 Task: Add career break with type "Gap year".
Action: Mouse moved to (689, 76)
Screenshot: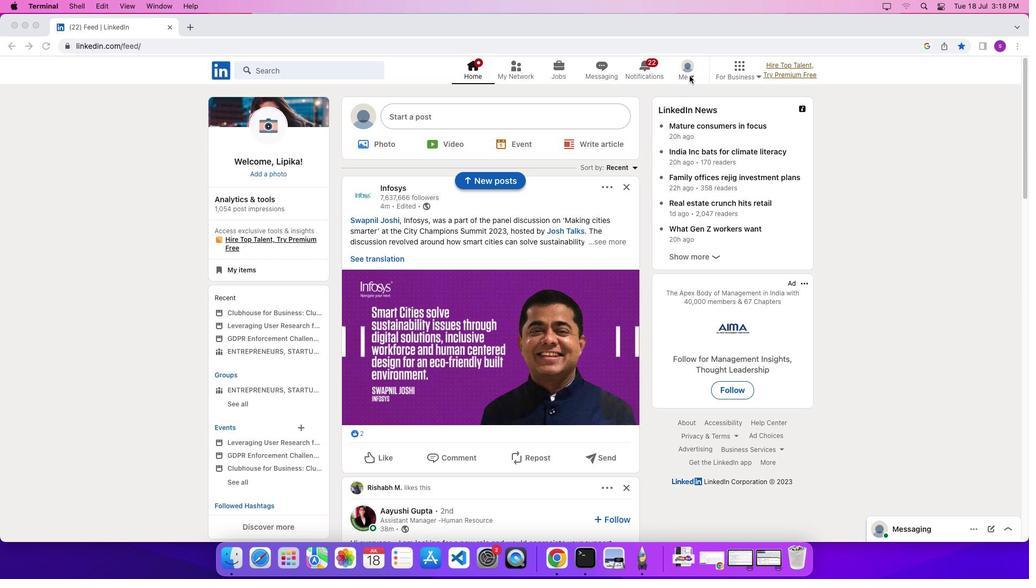 
Action: Mouse pressed left at (689, 76)
Screenshot: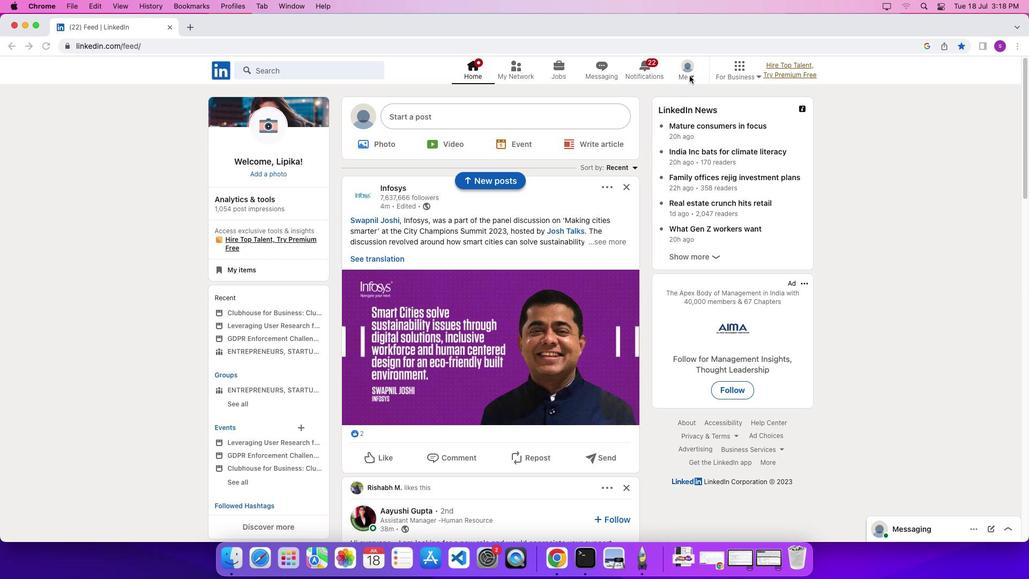 
Action: Mouse moved to (692, 76)
Screenshot: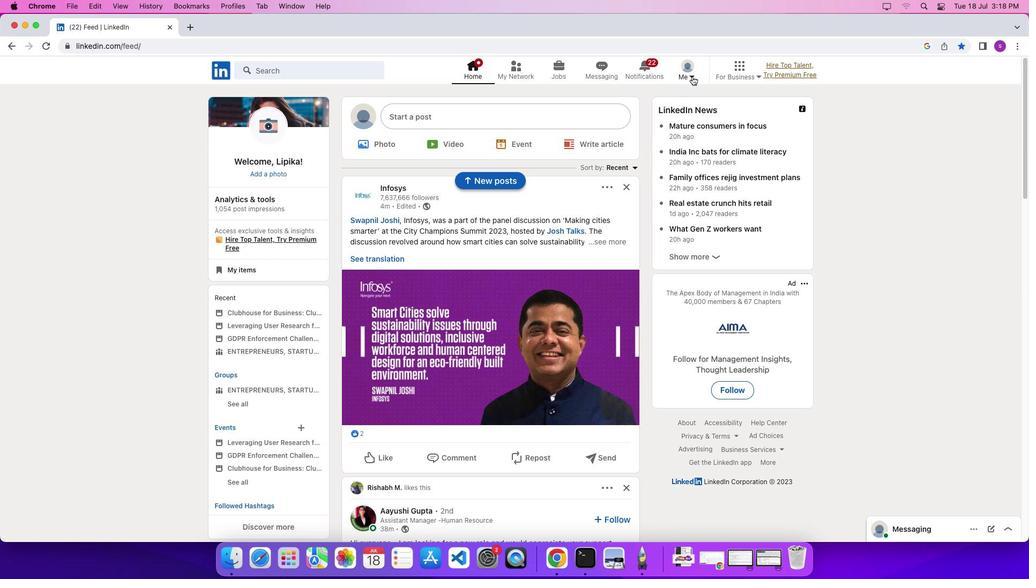 
Action: Mouse pressed left at (692, 76)
Screenshot: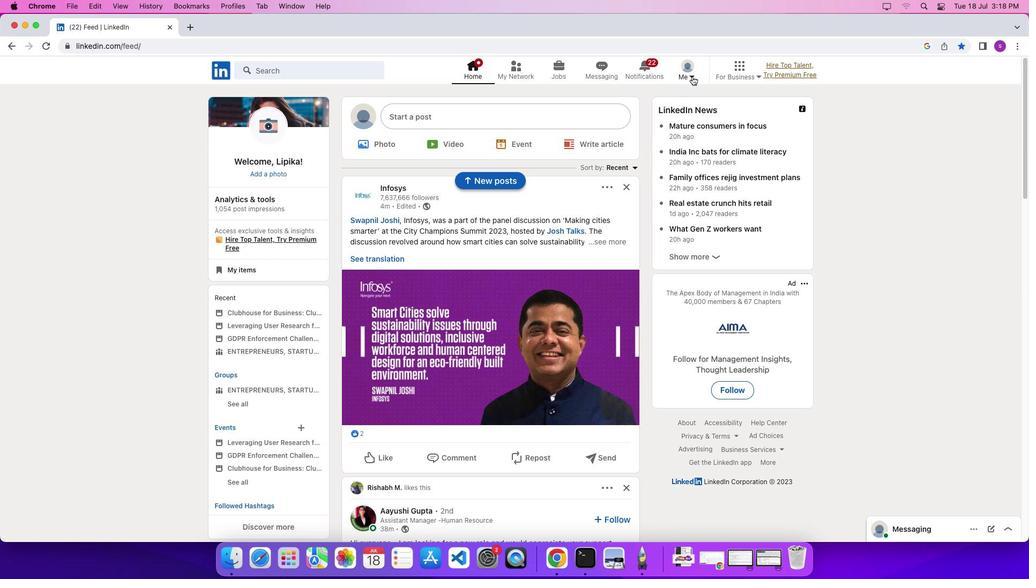 
Action: Mouse moved to (673, 130)
Screenshot: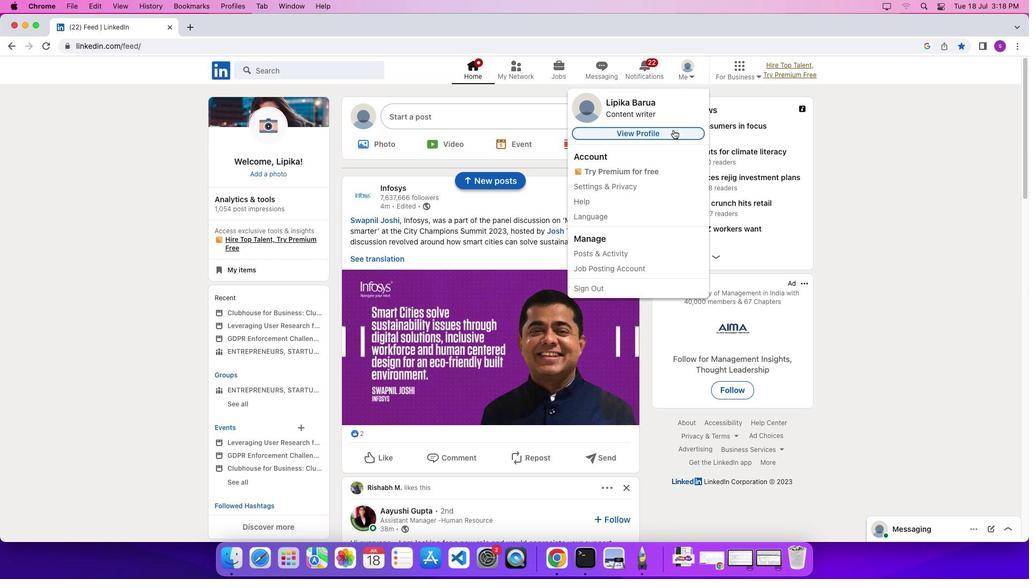 
Action: Mouse pressed left at (673, 130)
Screenshot: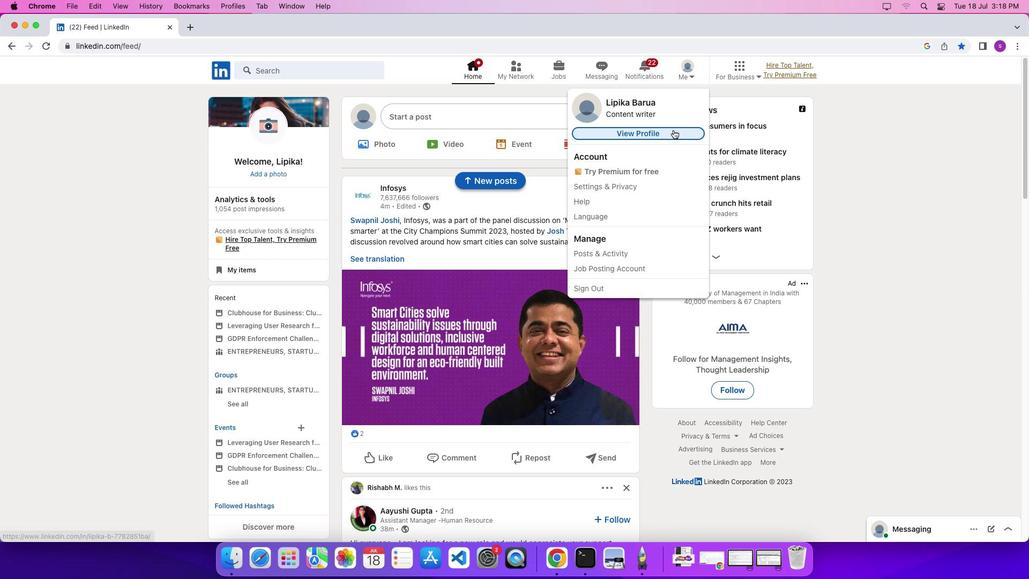 
Action: Mouse moved to (595, 233)
Screenshot: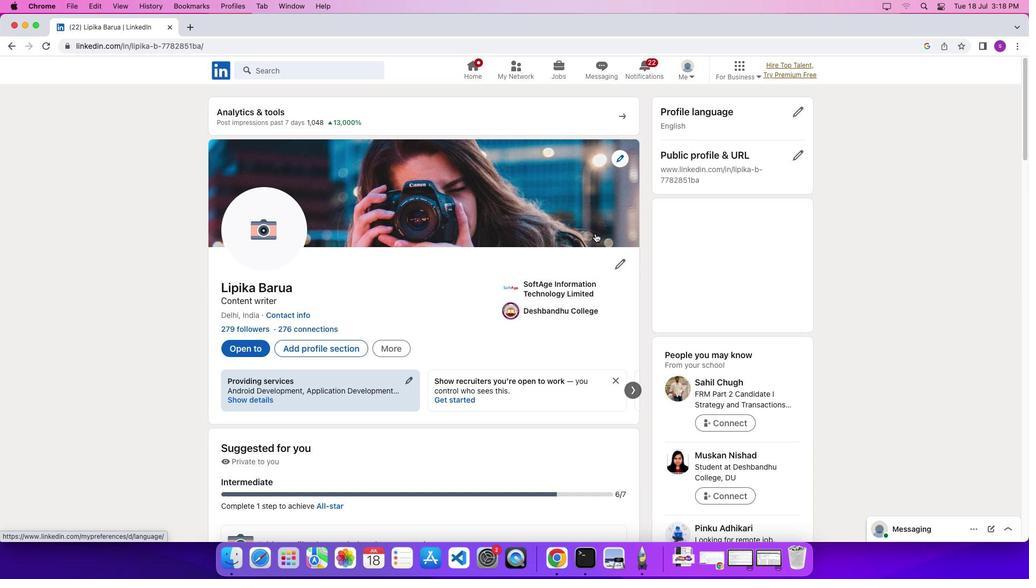 
Action: Mouse scrolled (595, 233) with delta (0, 0)
Screenshot: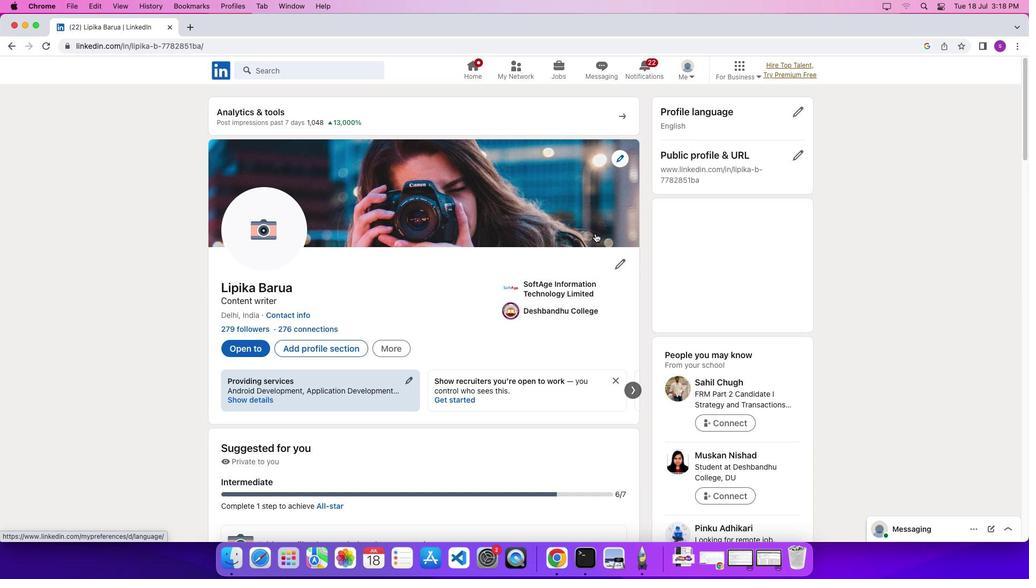 
Action: Mouse scrolled (595, 233) with delta (0, 0)
Screenshot: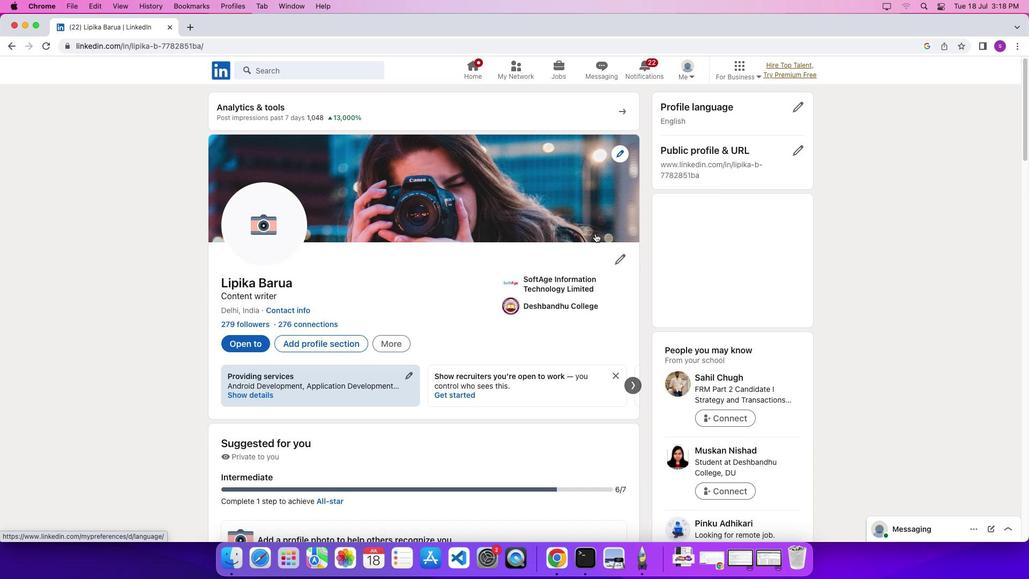 
Action: Mouse scrolled (595, 233) with delta (0, -2)
Screenshot: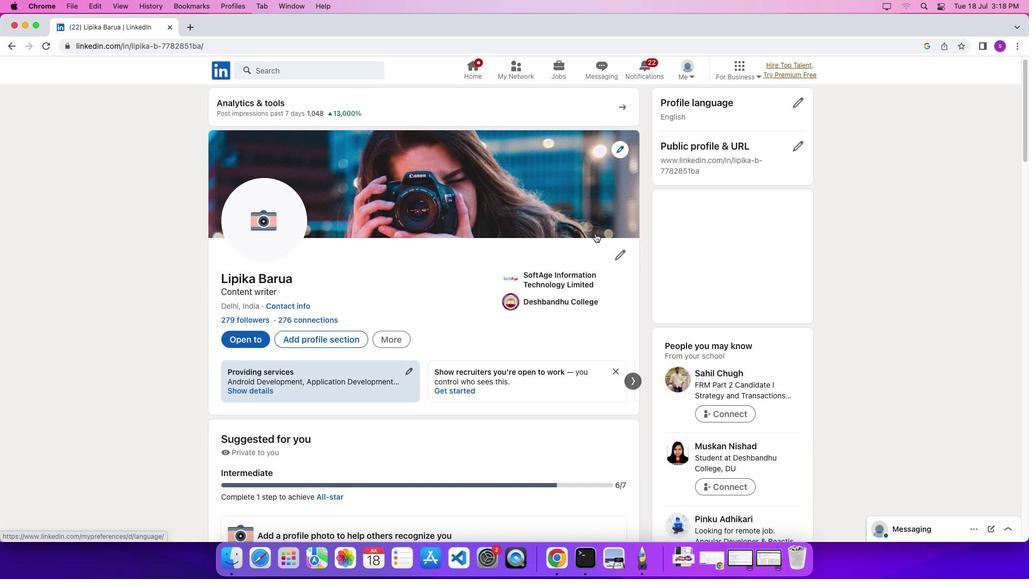 
Action: Mouse scrolled (595, 233) with delta (0, -2)
Screenshot: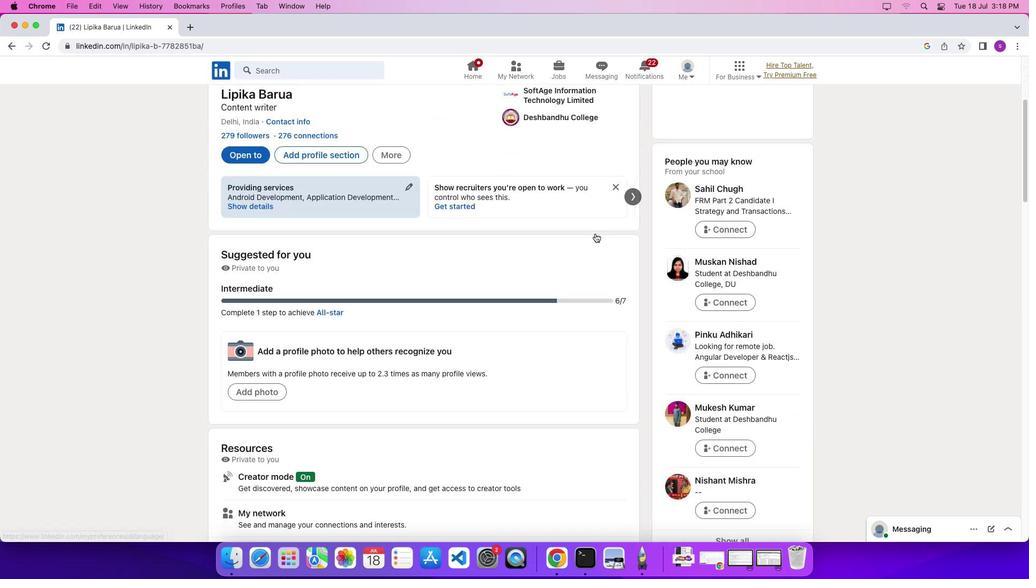 
Action: Mouse scrolled (595, 233) with delta (0, 0)
Screenshot: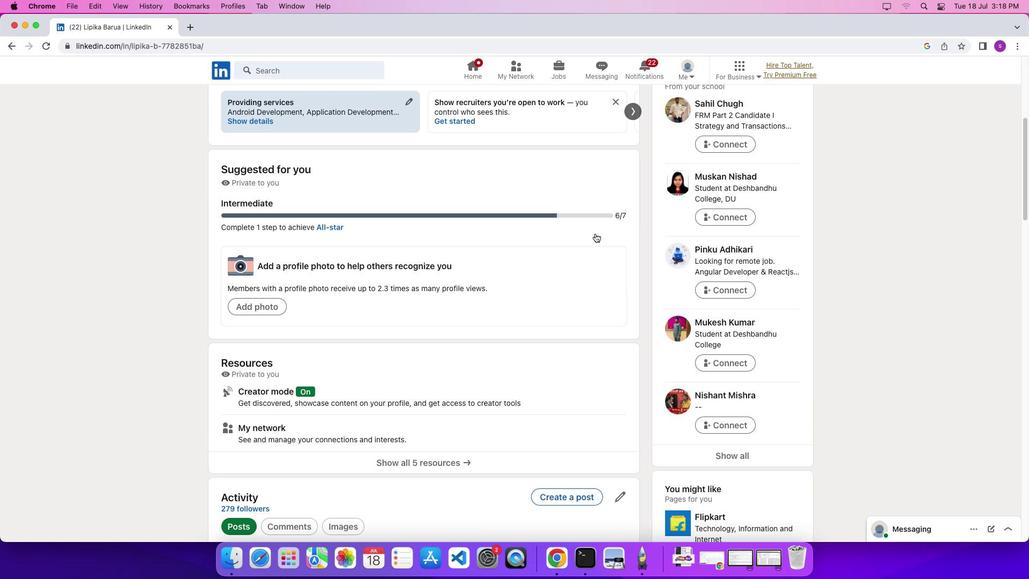 
Action: Mouse scrolled (595, 233) with delta (0, 0)
Screenshot: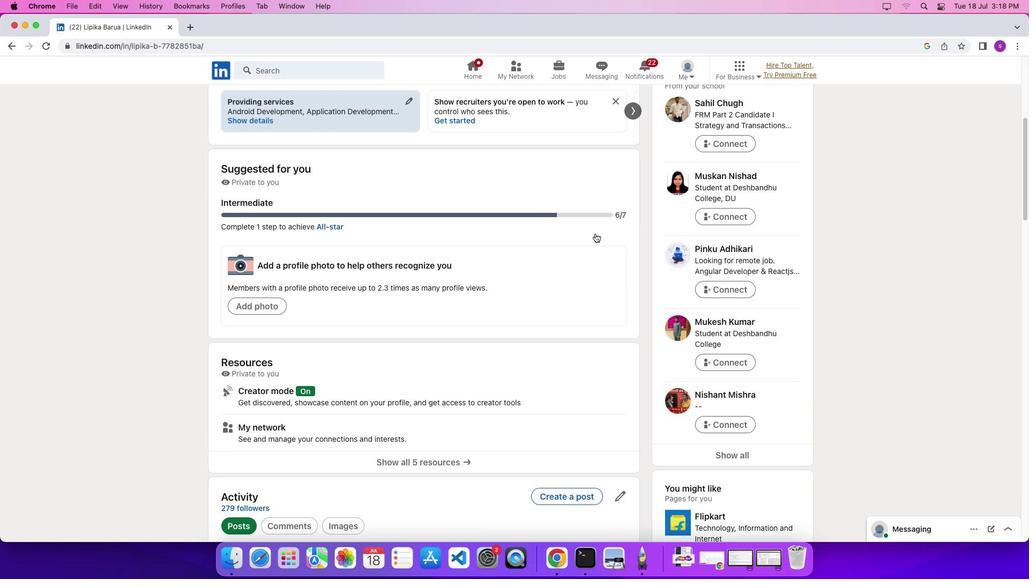 
Action: Mouse scrolled (595, 233) with delta (0, -2)
Screenshot: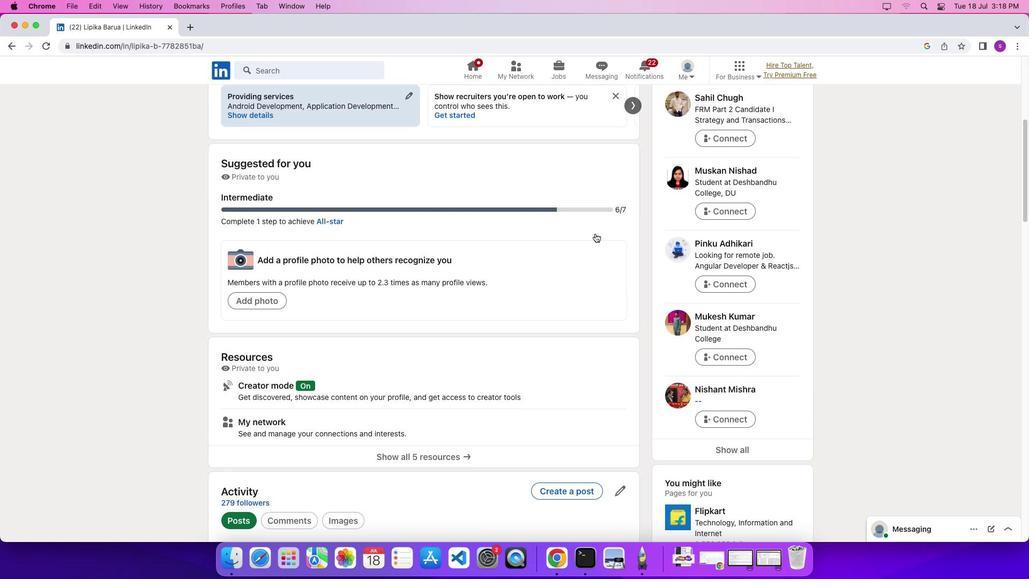 
Action: Mouse scrolled (595, 233) with delta (0, -2)
Screenshot: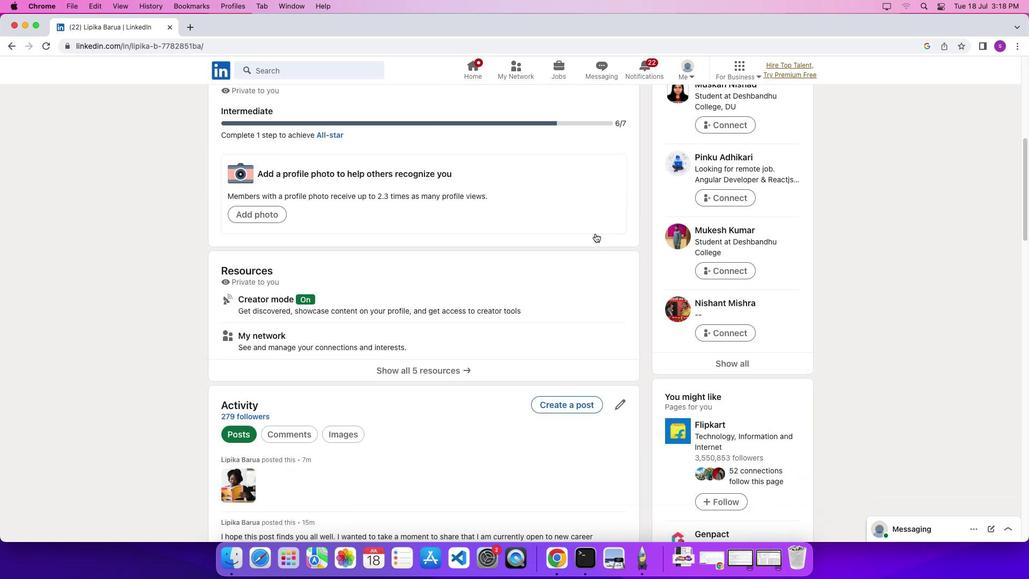 
Action: Mouse scrolled (595, 233) with delta (0, 0)
Screenshot: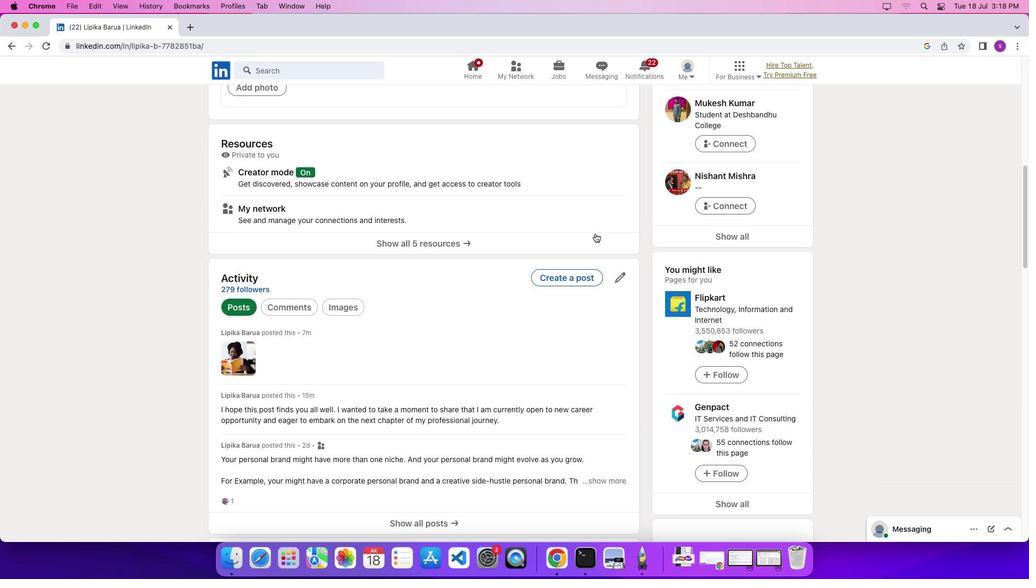 
Action: Mouse scrolled (595, 233) with delta (0, 0)
Screenshot: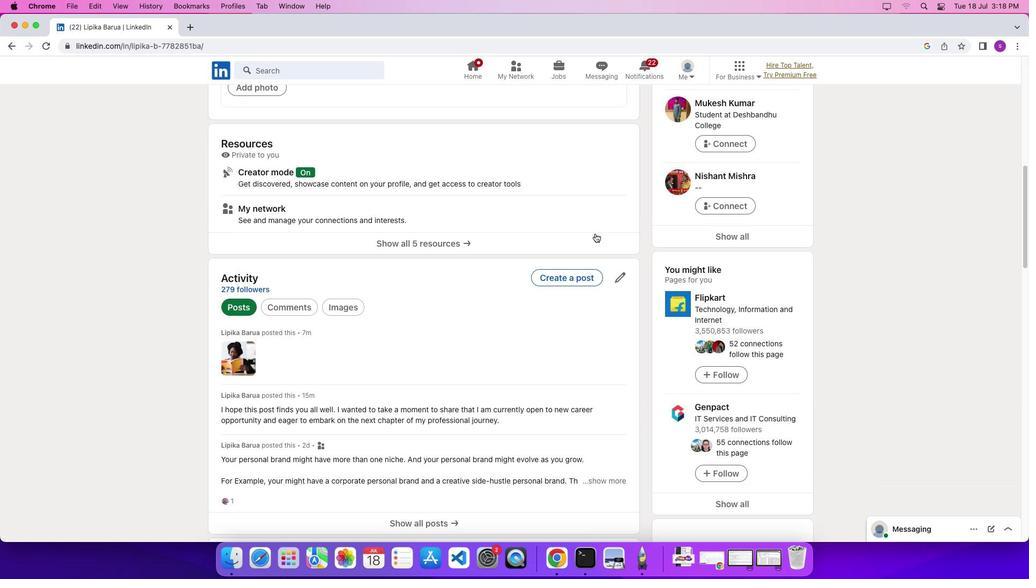 
Action: Mouse scrolled (595, 233) with delta (0, -2)
Screenshot: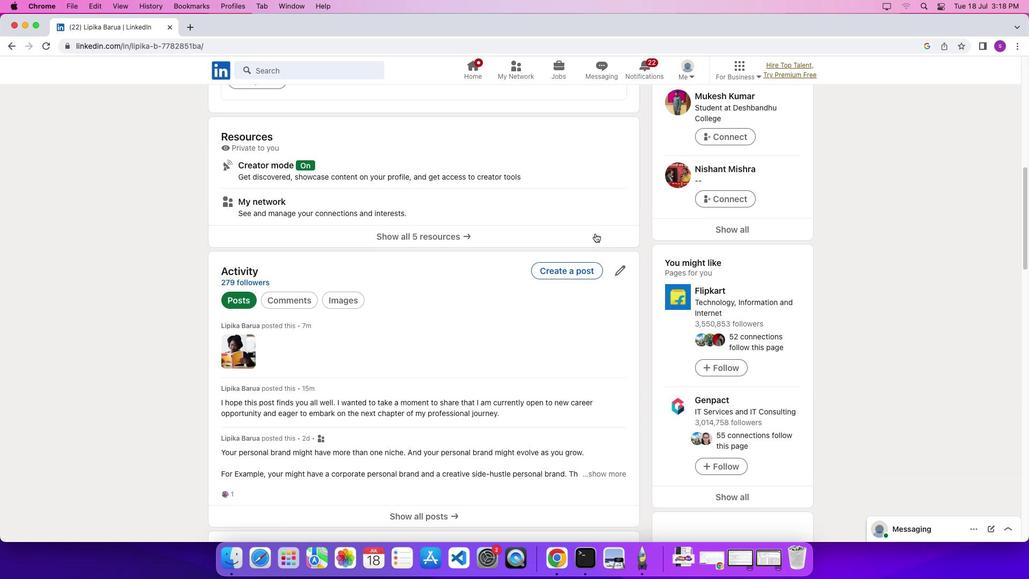 
Action: Mouse scrolled (595, 233) with delta (0, 0)
Screenshot: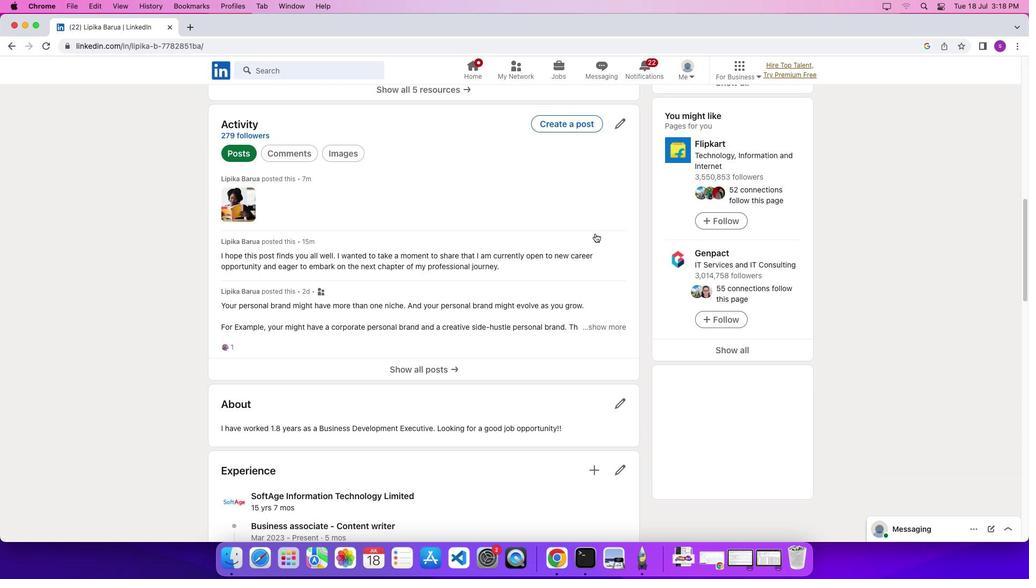 
Action: Mouse scrolled (595, 233) with delta (0, 0)
Screenshot: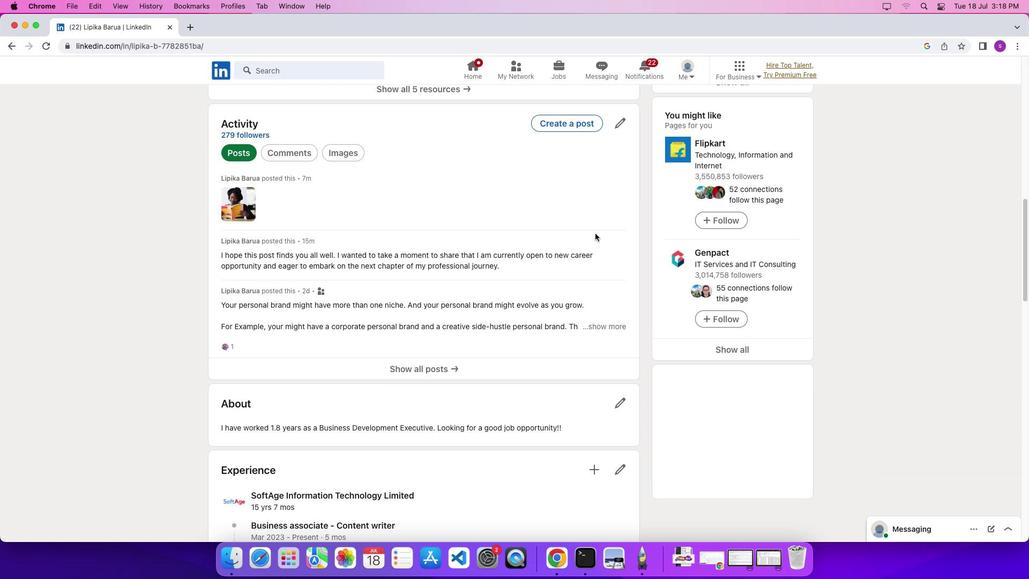 
Action: Mouse scrolled (595, 233) with delta (0, -1)
Screenshot: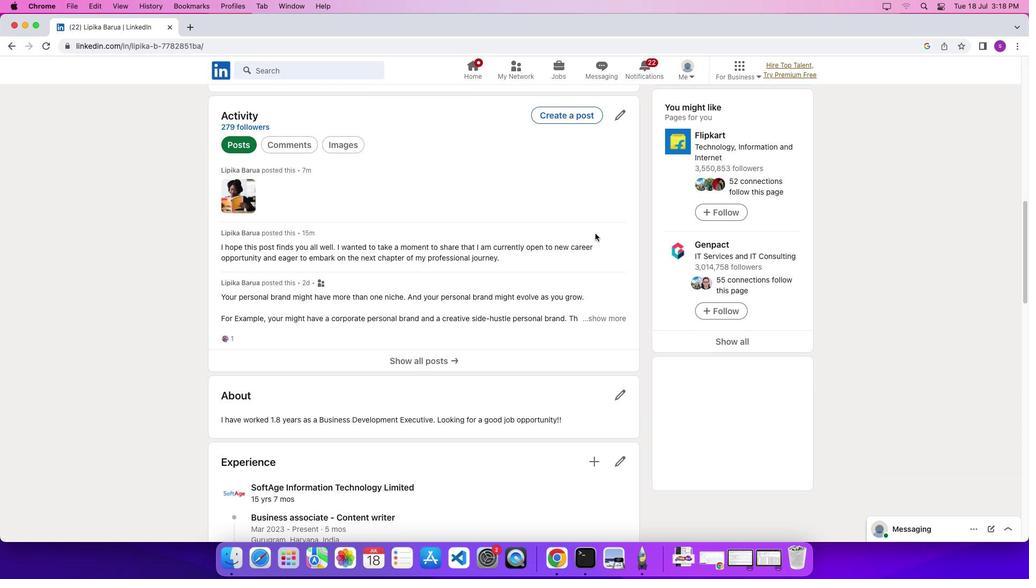 
Action: Mouse scrolled (595, 233) with delta (0, 0)
Screenshot: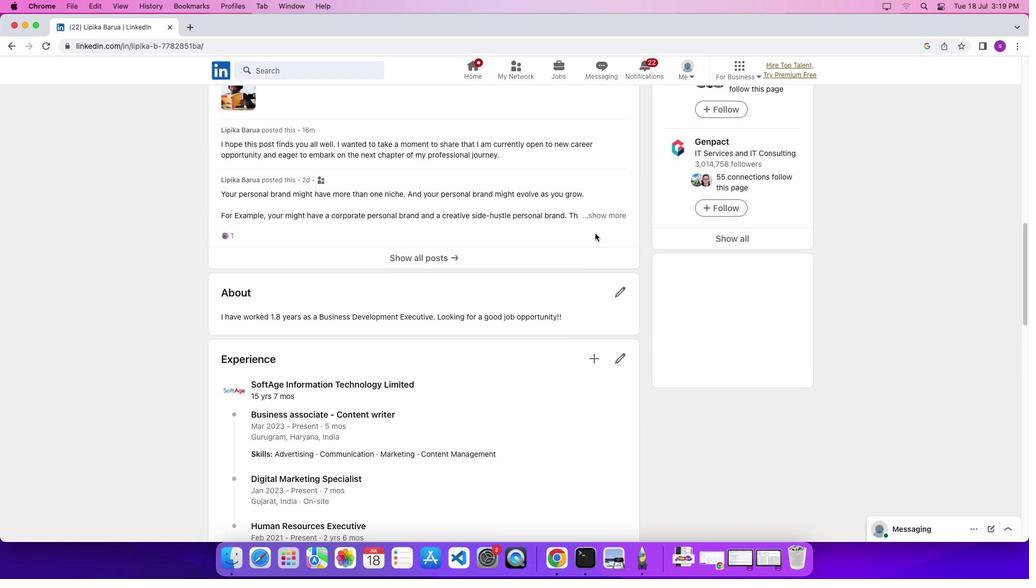 
Action: Mouse scrolled (595, 233) with delta (0, 0)
Screenshot: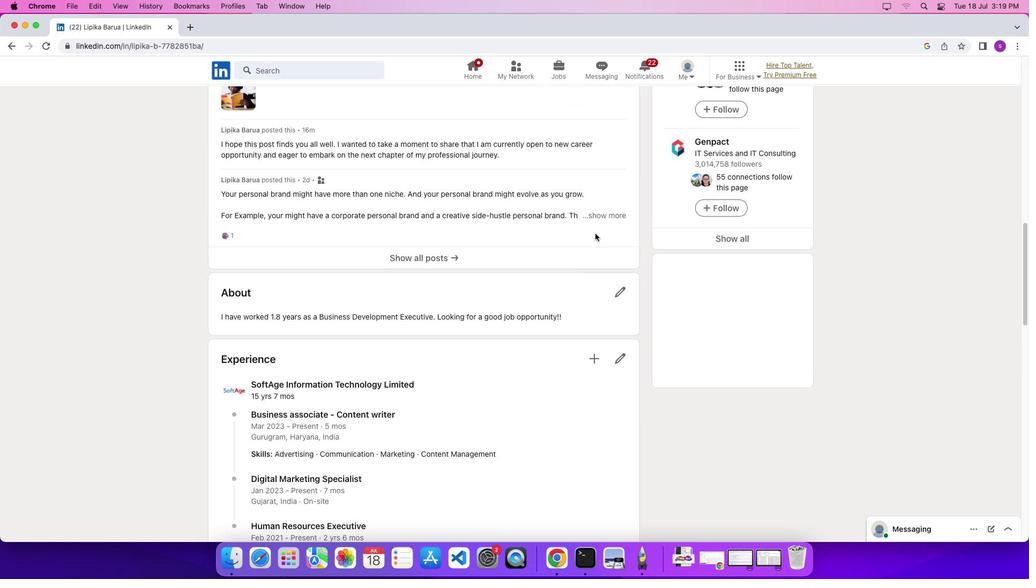 
Action: Mouse moved to (592, 323)
Screenshot: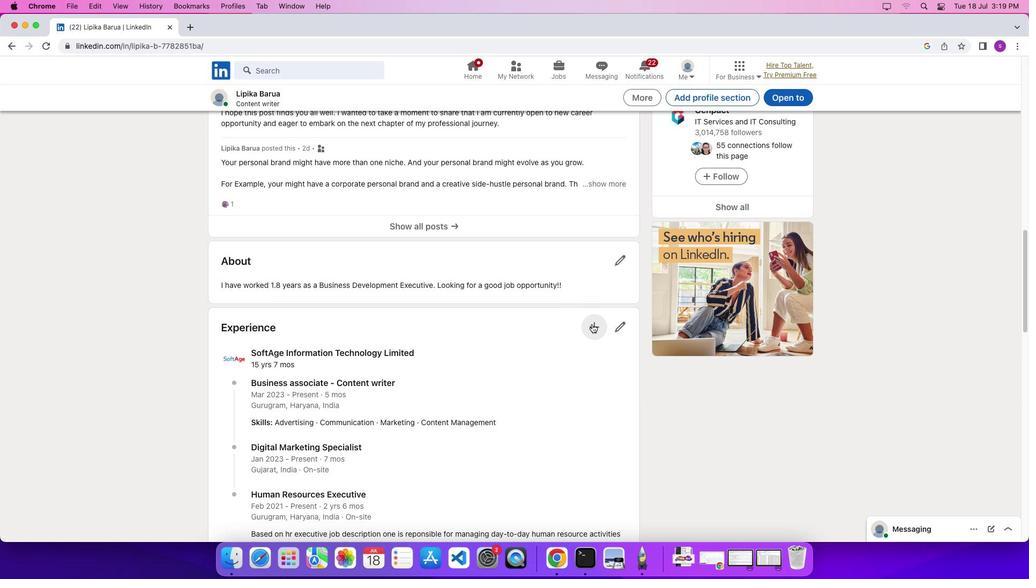 
Action: Mouse pressed left at (592, 323)
Screenshot: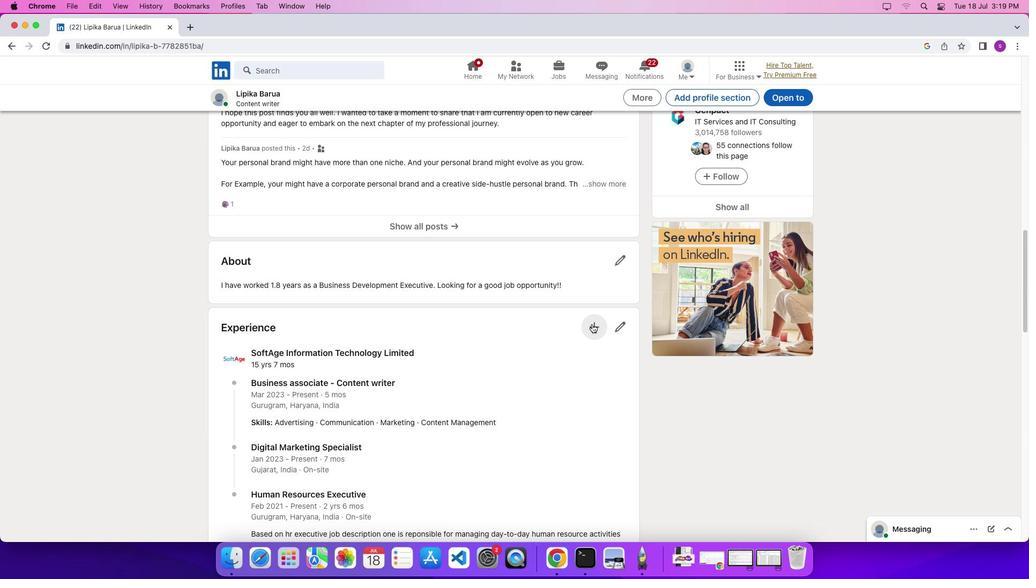 
Action: Mouse moved to (579, 370)
Screenshot: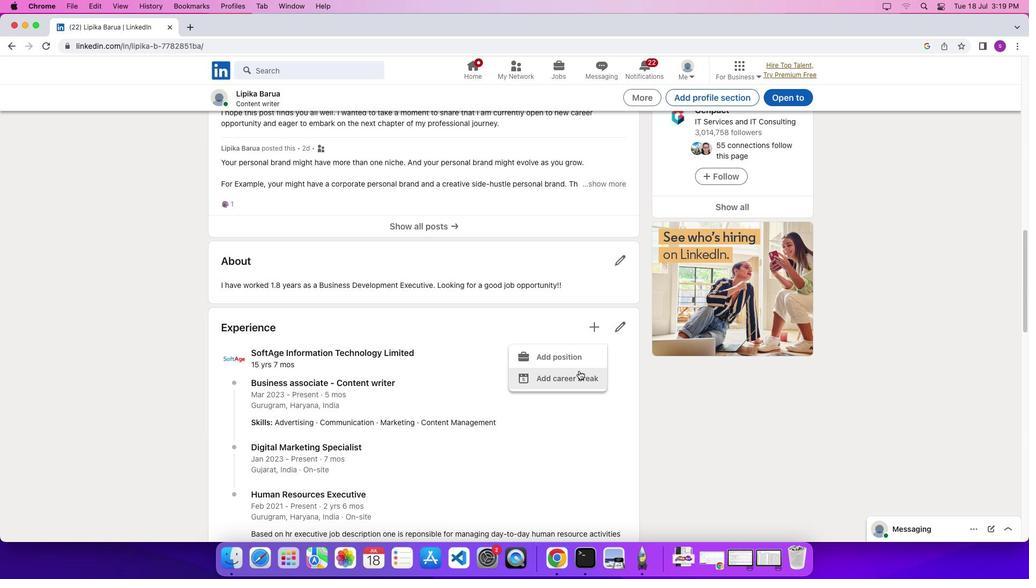
Action: Mouse pressed left at (579, 370)
Screenshot: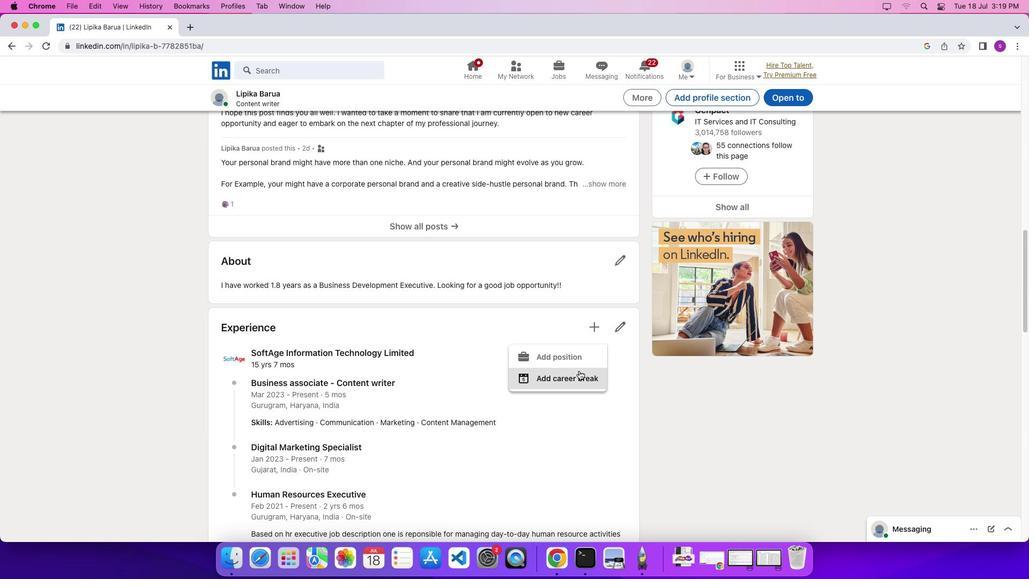 
Action: Mouse moved to (599, 181)
Screenshot: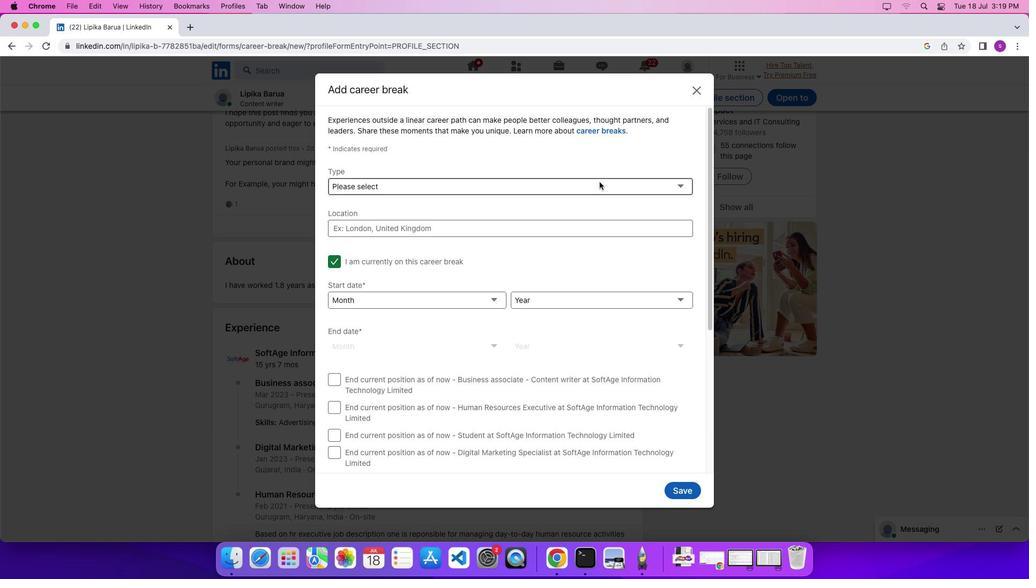 
Action: Mouse pressed left at (599, 181)
Screenshot: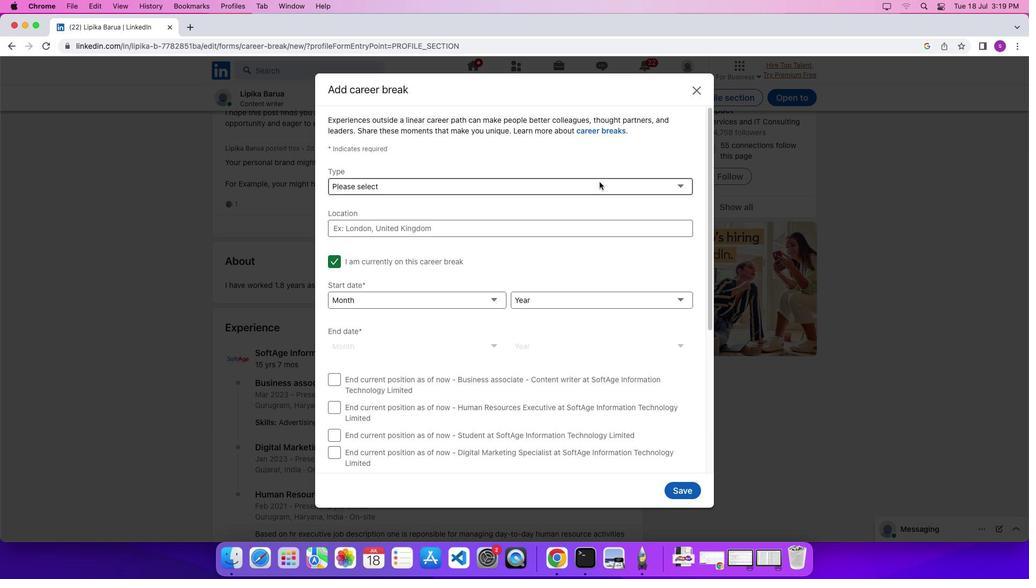 
Action: Mouse moved to (577, 248)
Screenshot: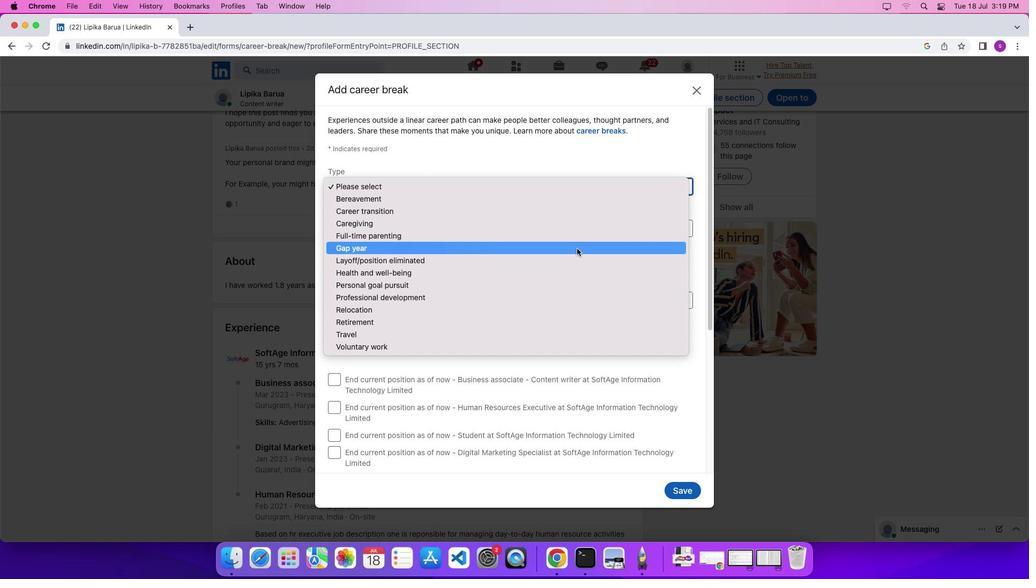 
Action: Mouse pressed left at (577, 248)
Screenshot: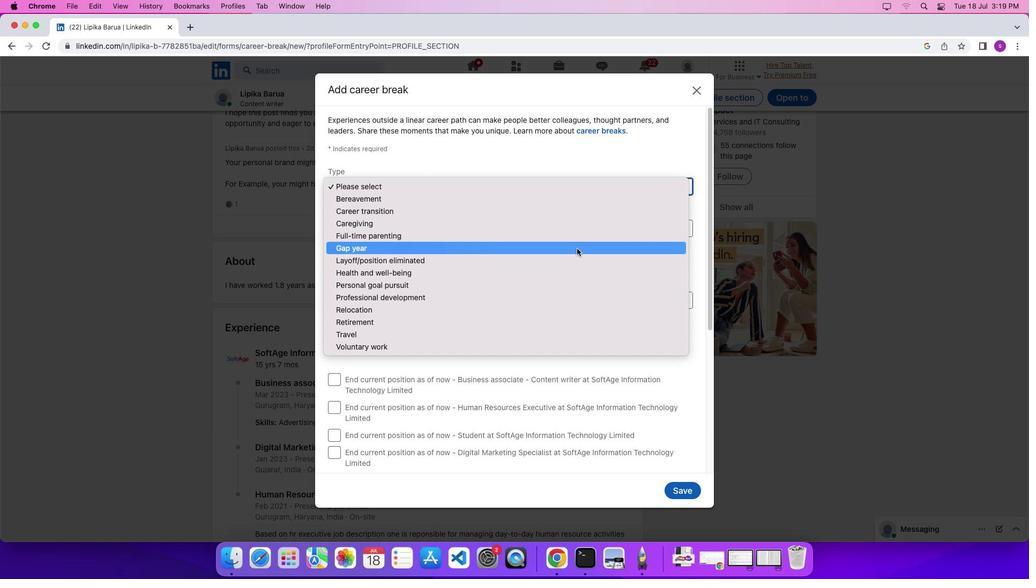 
